 Task: Create a project with template Project Timeline with name TreePlan with privacy Public and in the team Recorders . Create three sections in the project as To-Do, Doing and Done.
Action: Mouse moved to (51, 56)
Screenshot: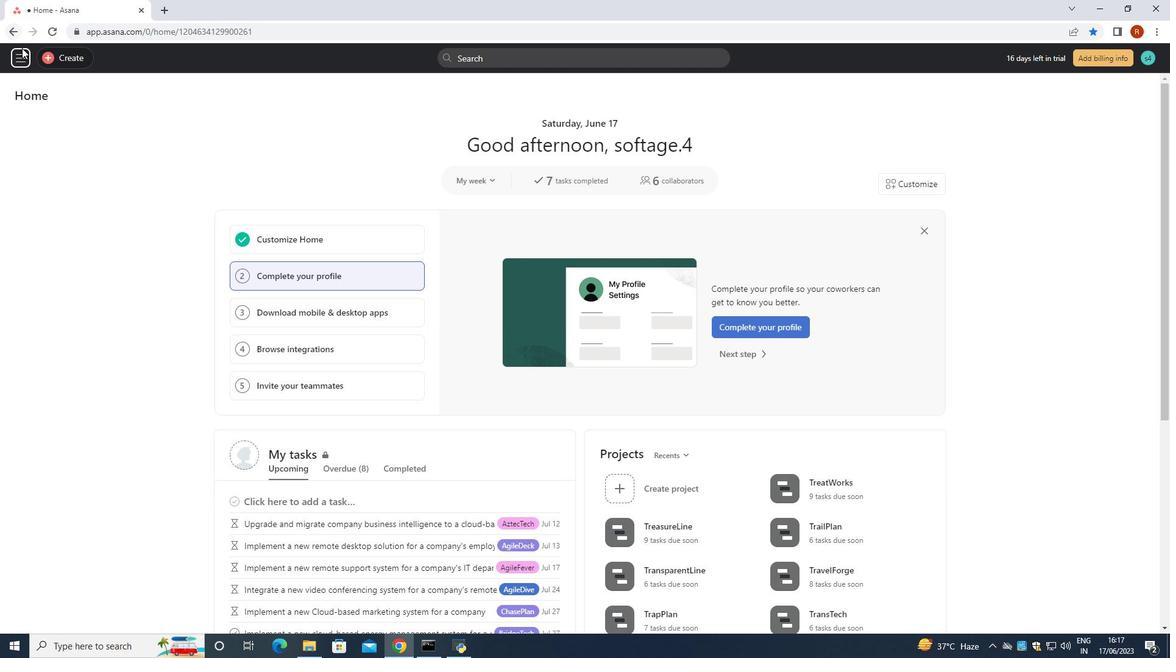 
Action: Mouse pressed left at (51, 56)
Screenshot: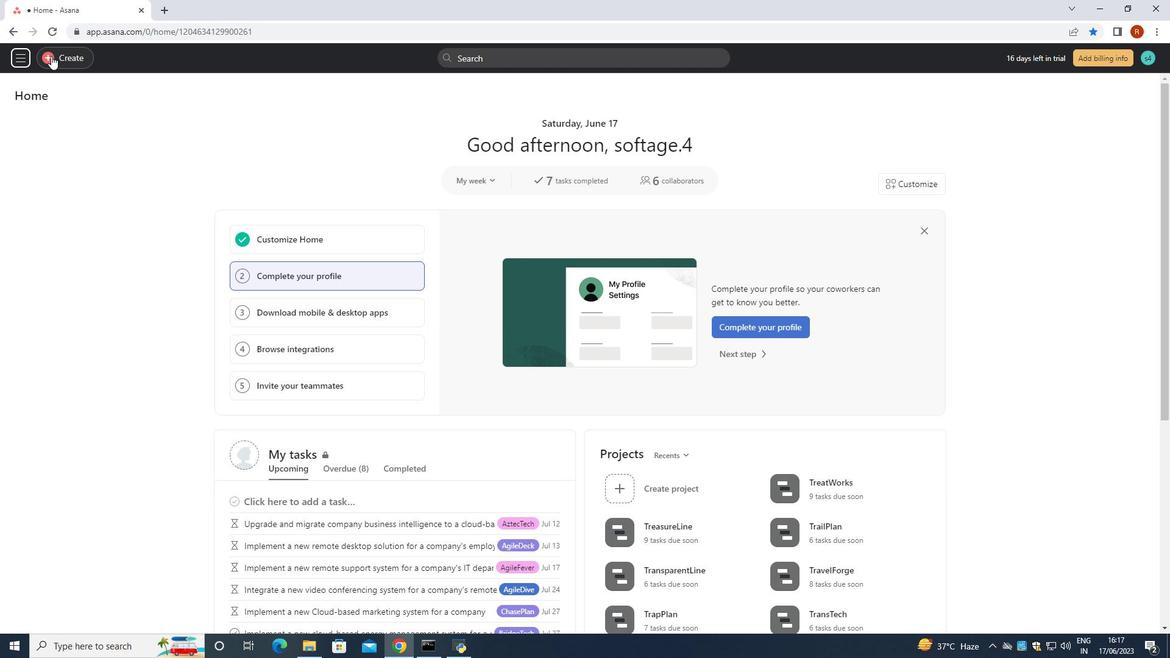 
Action: Mouse moved to (154, 87)
Screenshot: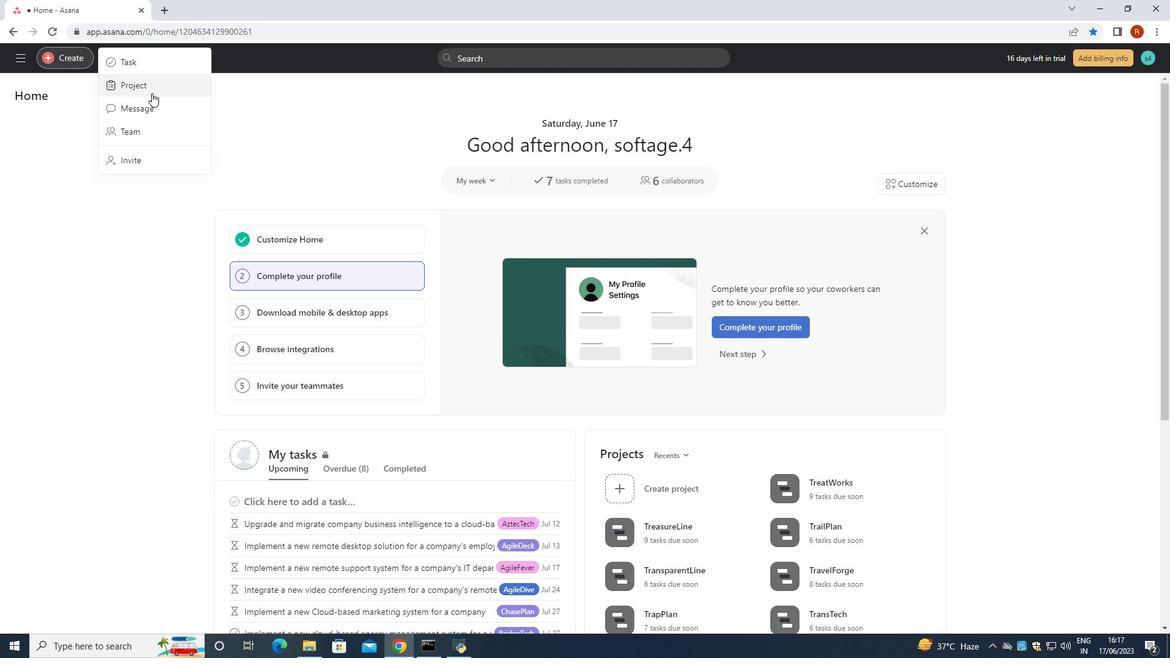 
Action: Mouse pressed left at (154, 87)
Screenshot: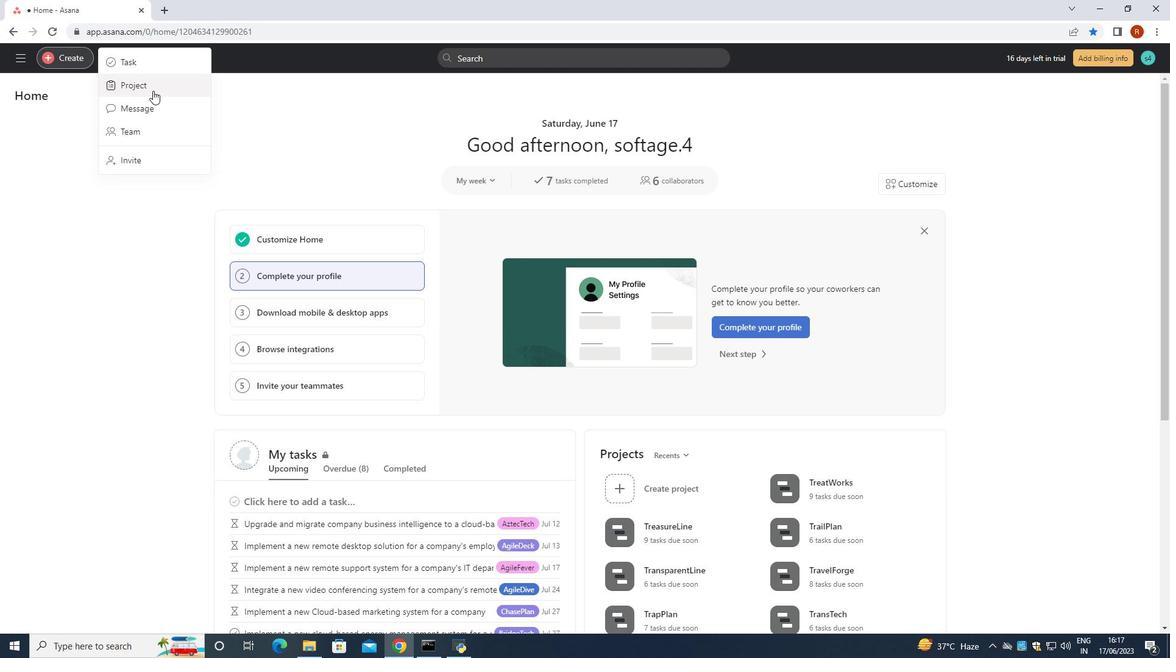 
Action: Mouse moved to (569, 339)
Screenshot: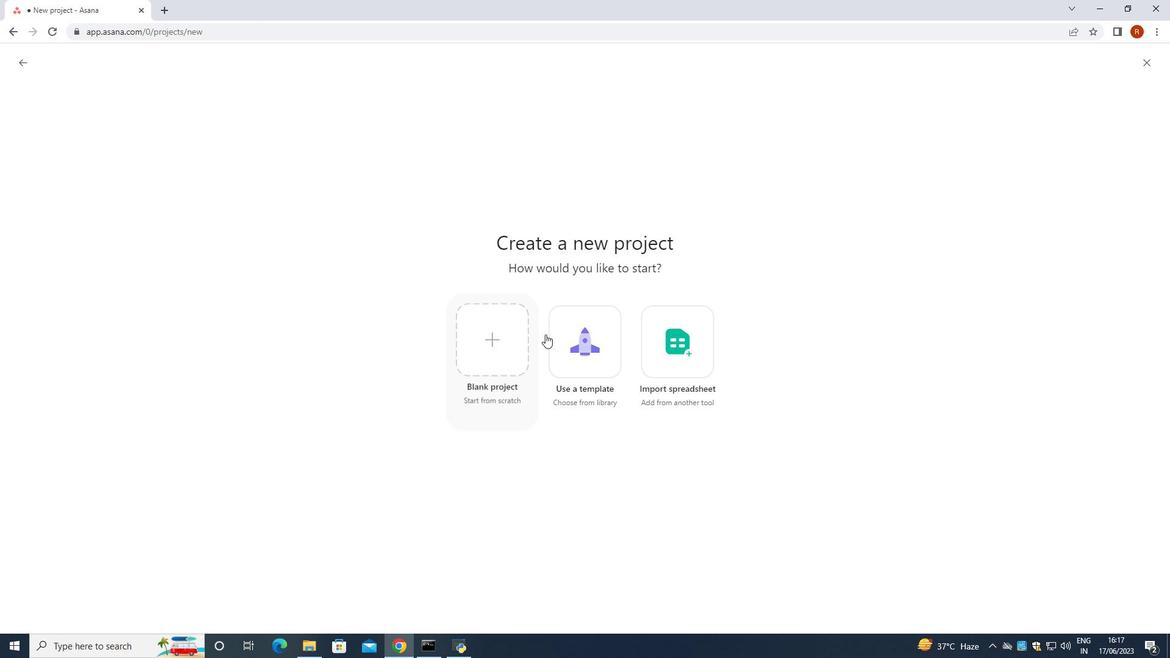 
Action: Mouse pressed left at (569, 339)
Screenshot: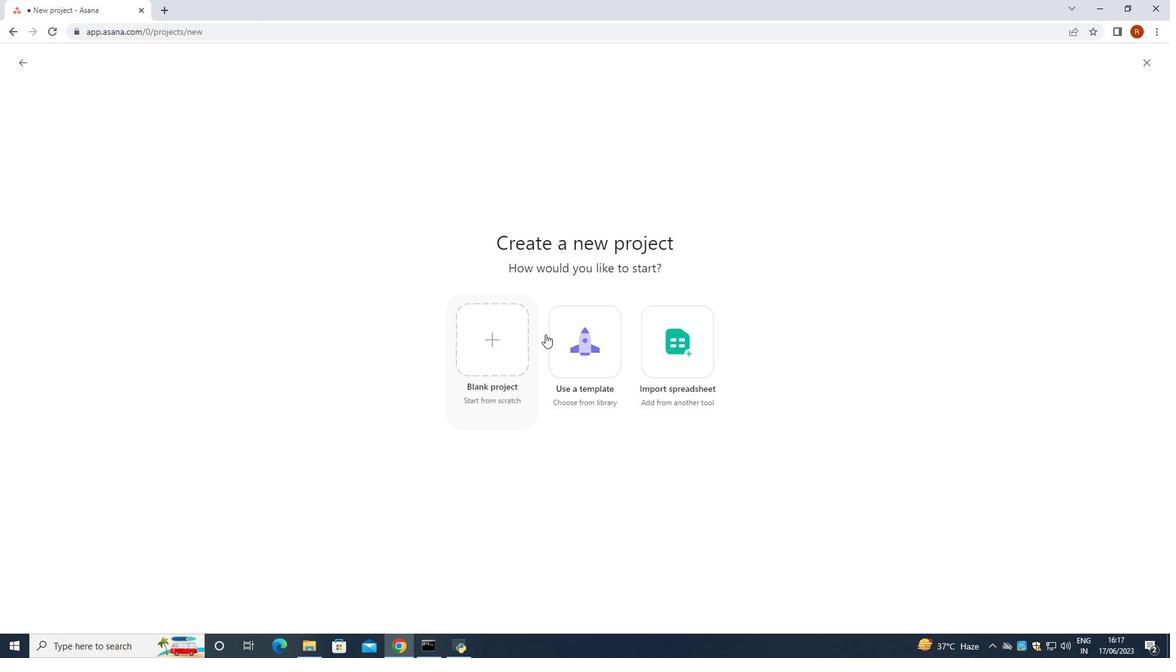 
Action: Mouse moved to (54, 331)
Screenshot: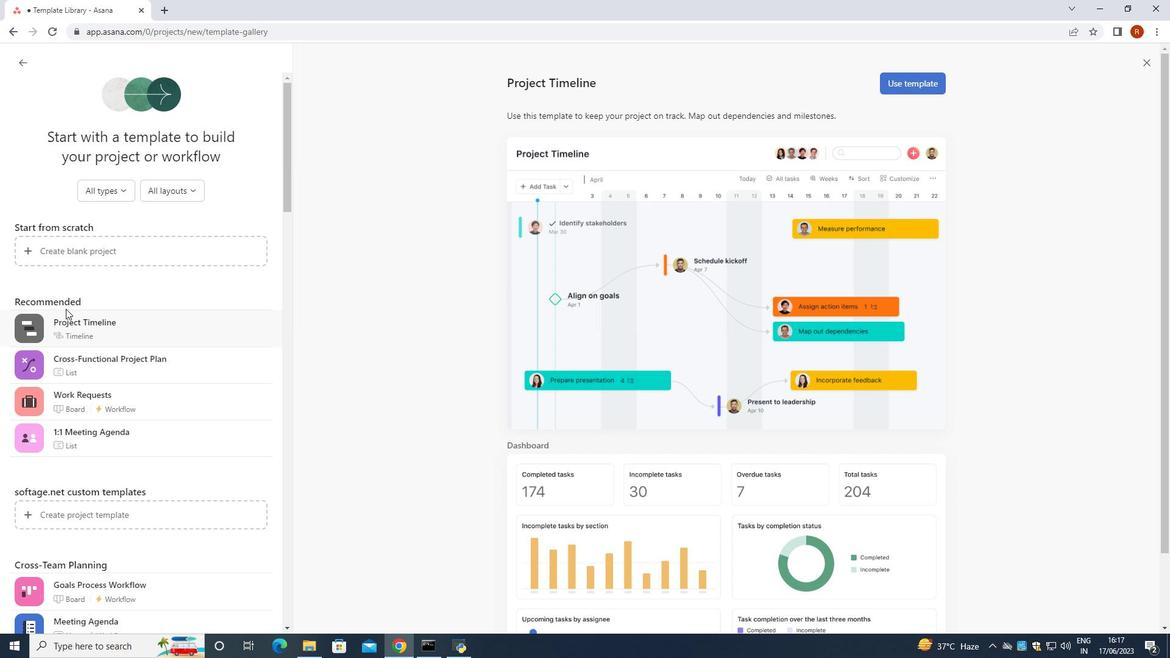 
Action: Mouse pressed left at (54, 331)
Screenshot: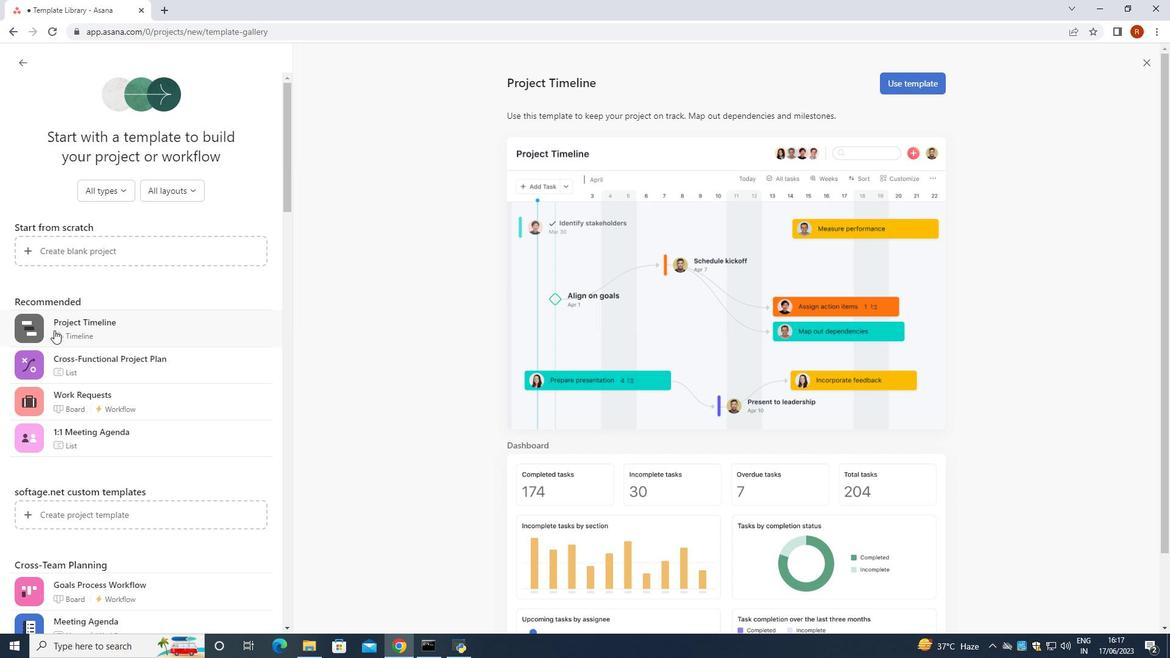 
Action: Mouse moved to (38, 324)
Screenshot: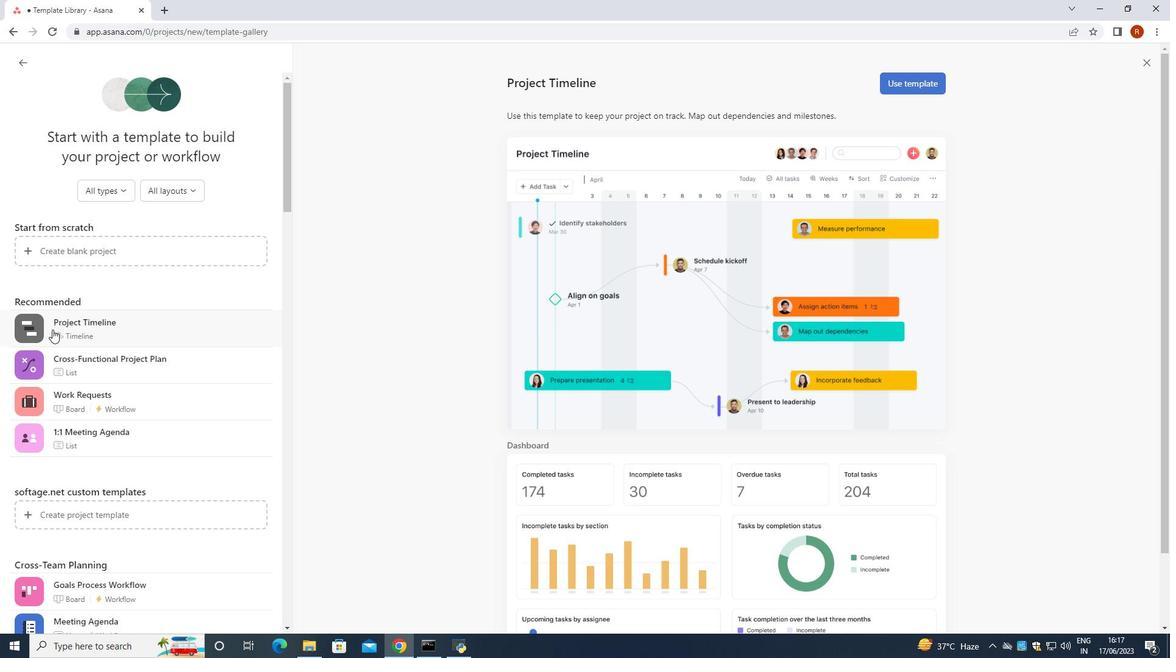 
Action: Mouse pressed left at (38, 324)
Screenshot: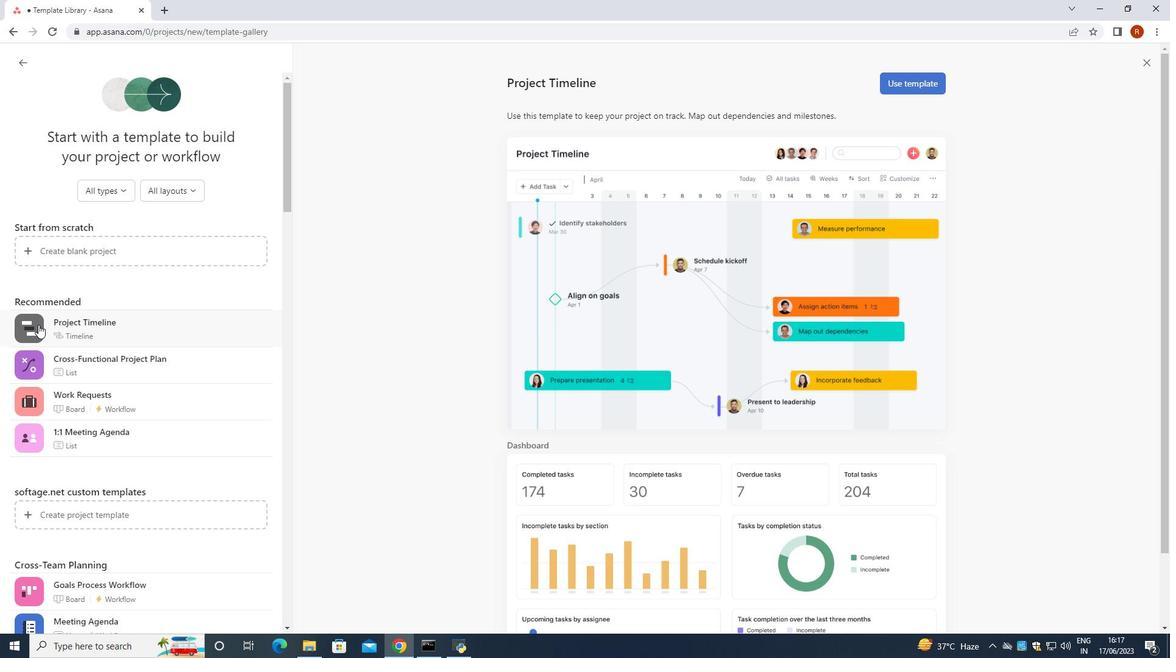 
Action: Mouse moved to (937, 82)
Screenshot: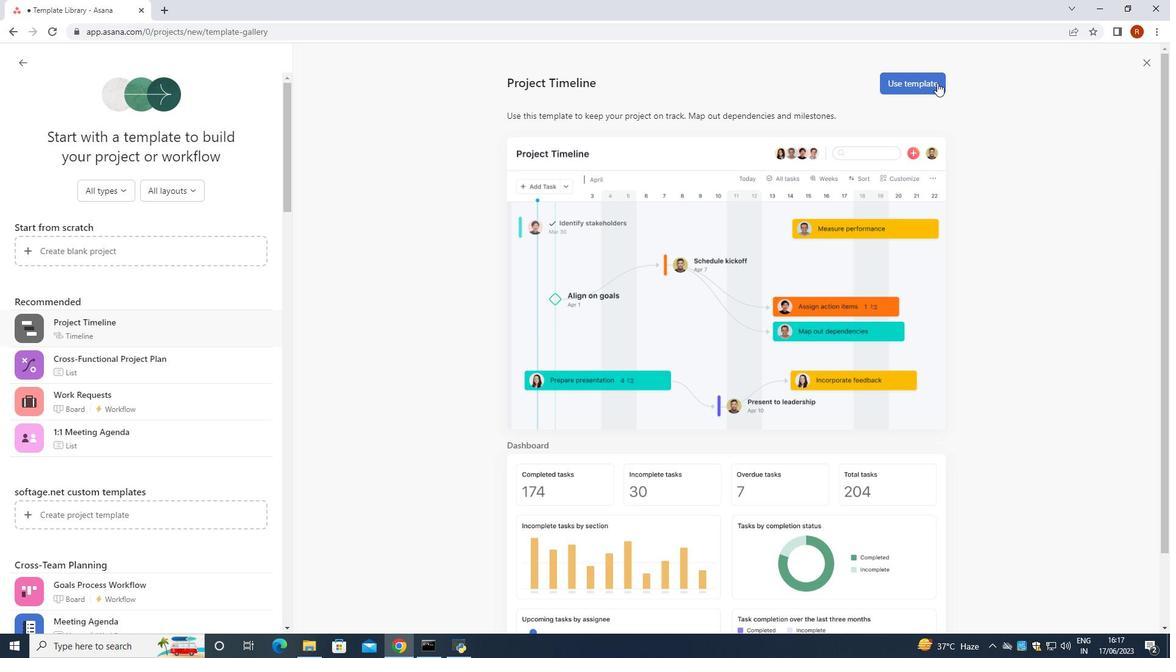 
Action: Mouse pressed left at (937, 82)
Screenshot: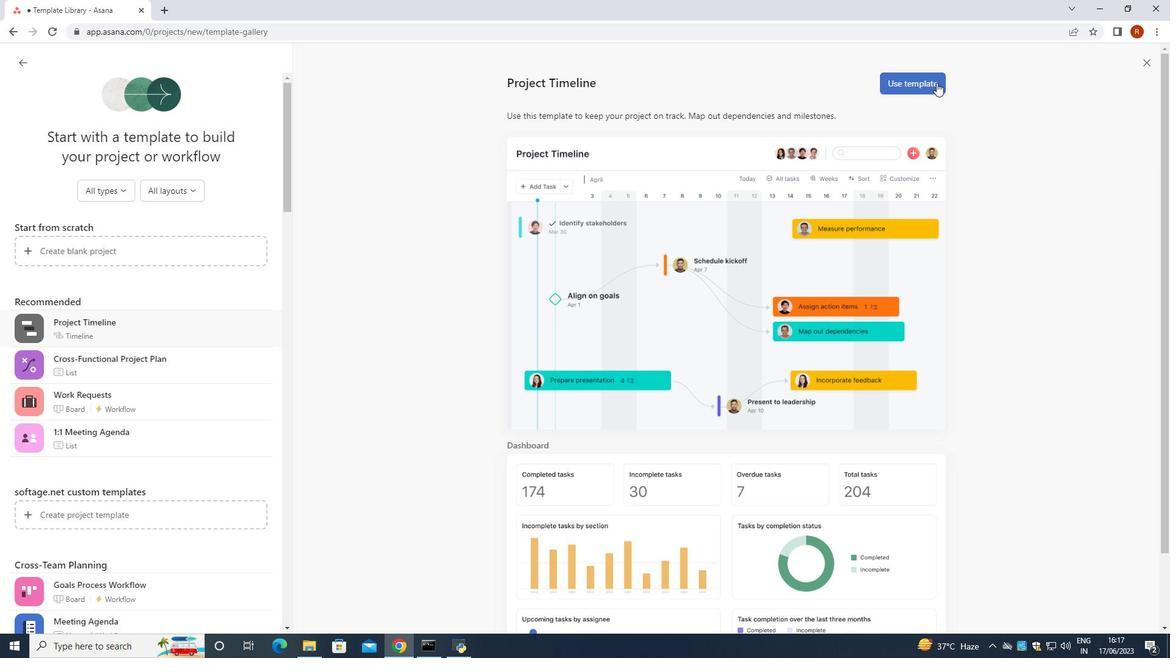 
Action: Mouse moved to (604, 182)
Screenshot: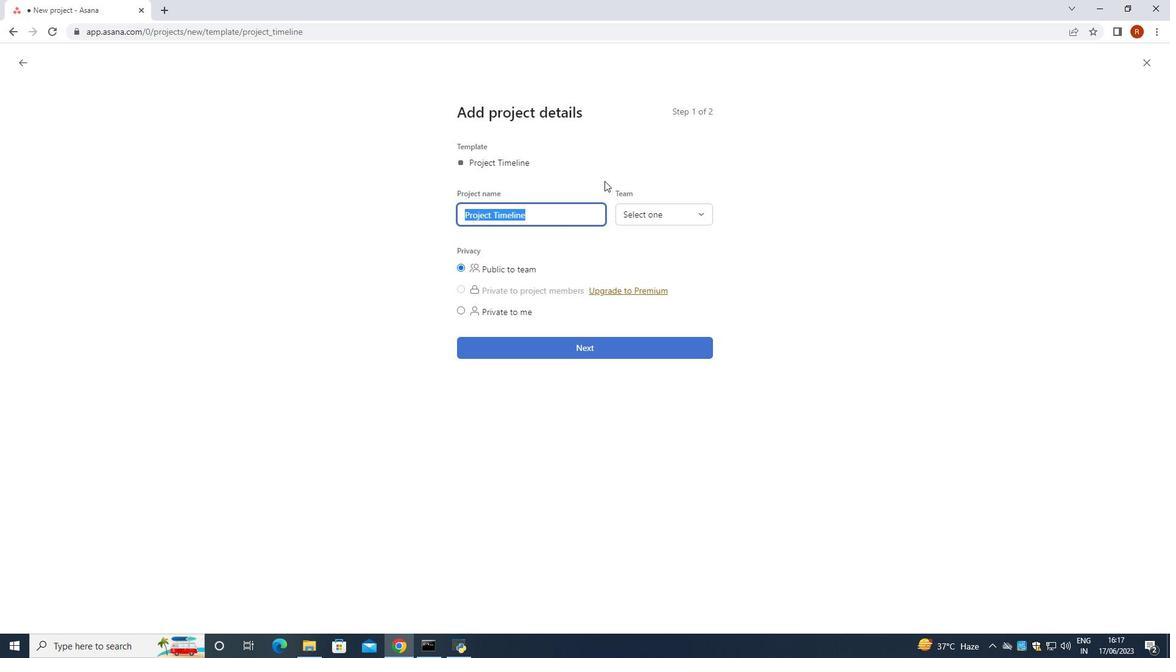 
Action: Key pressed <Key.backspace><Key.shift><Key.shift><Key.shift><Key.shift>Tree<Key.shift><Key.shift><Key.shift><Key.shift><Key.shift><Key.shift><Key.shift>Plan
Screenshot: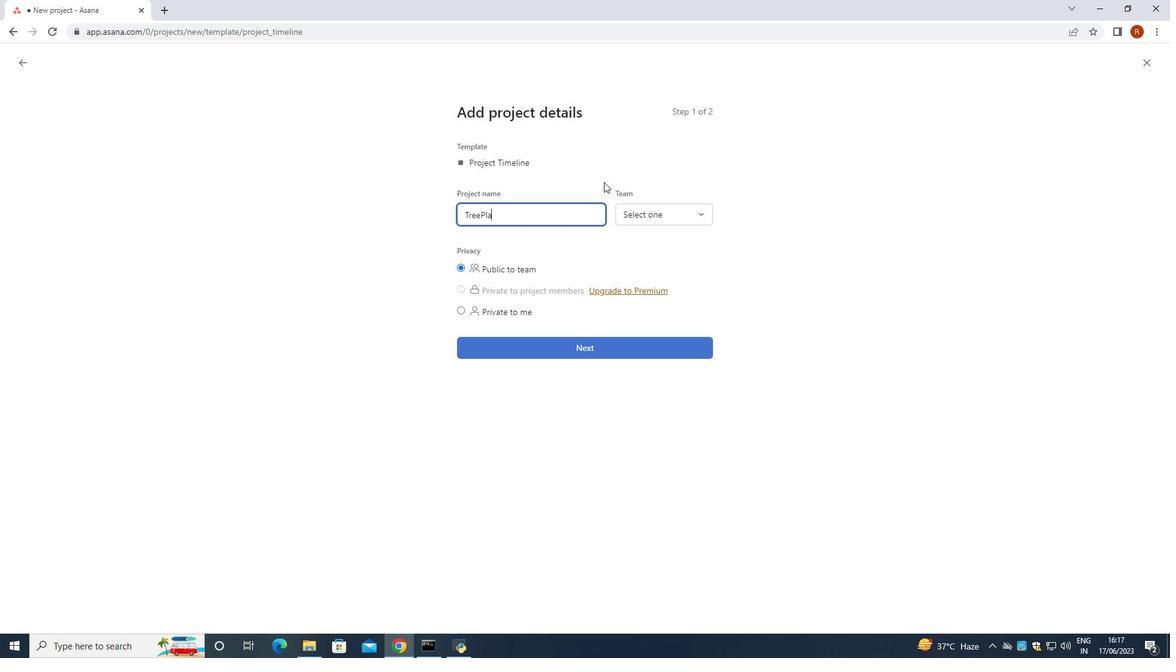 
Action: Mouse moved to (659, 216)
Screenshot: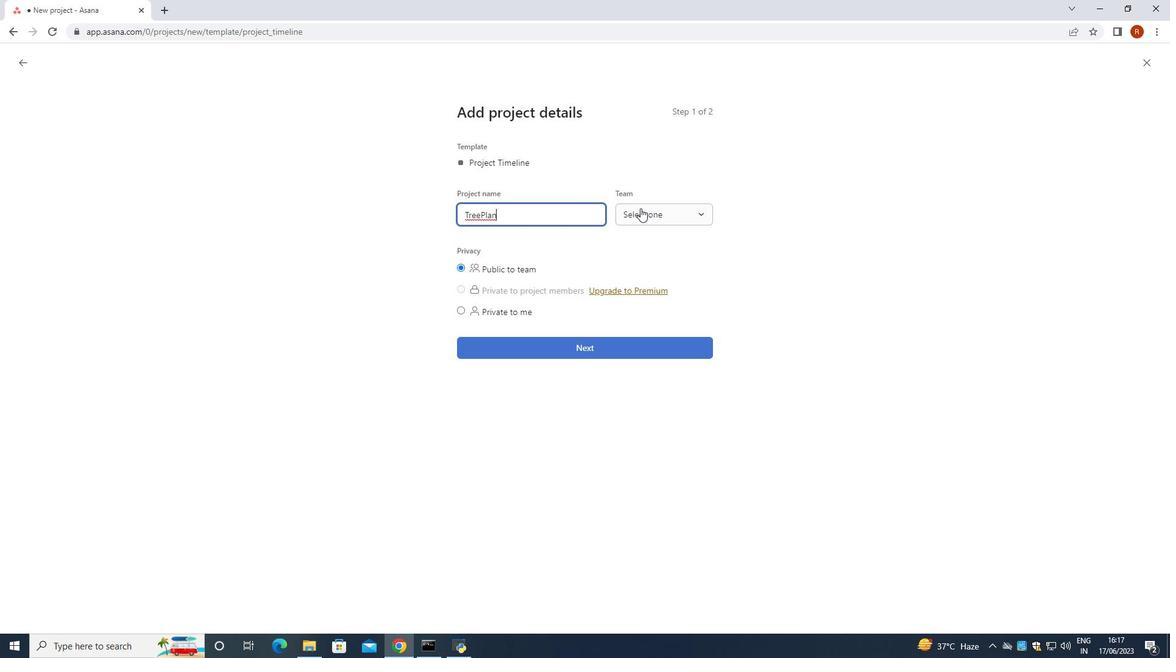 
Action: Mouse pressed left at (659, 216)
Screenshot: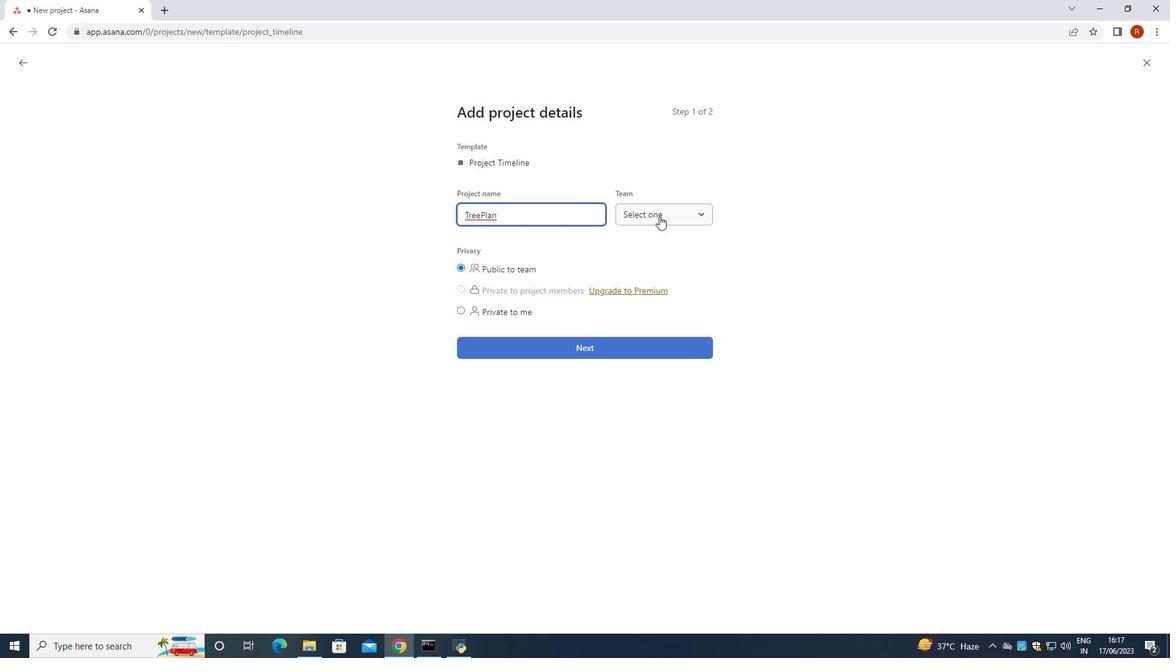 
Action: Mouse moved to (665, 301)
Screenshot: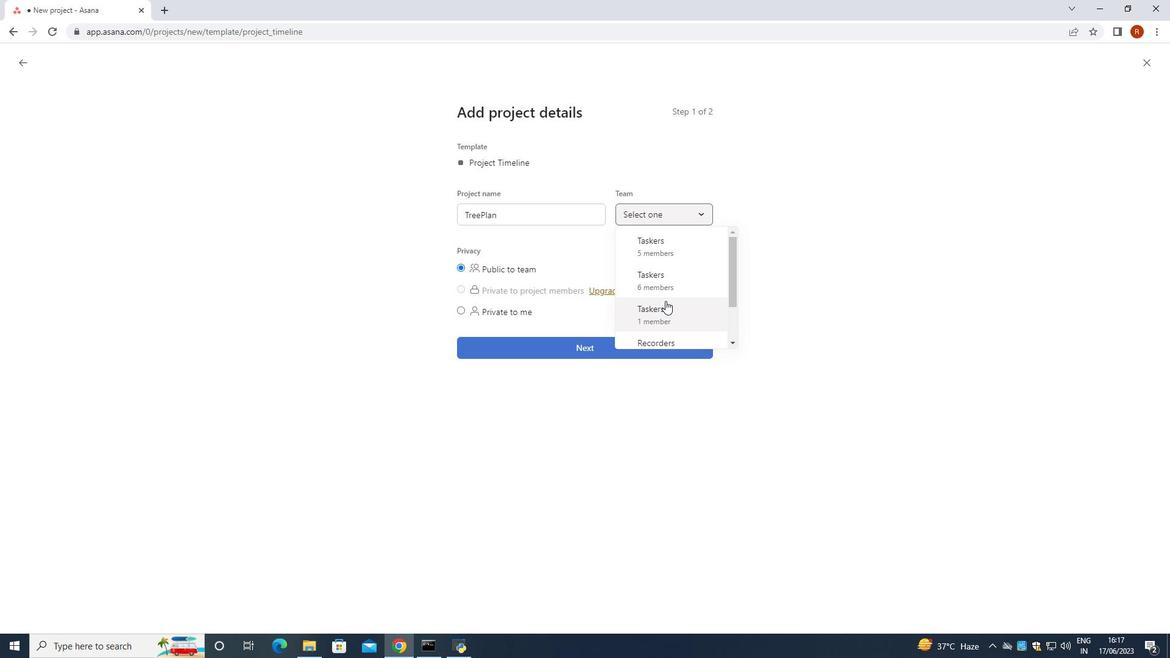 
Action: Mouse scrolled (665, 300) with delta (0, 0)
Screenshot: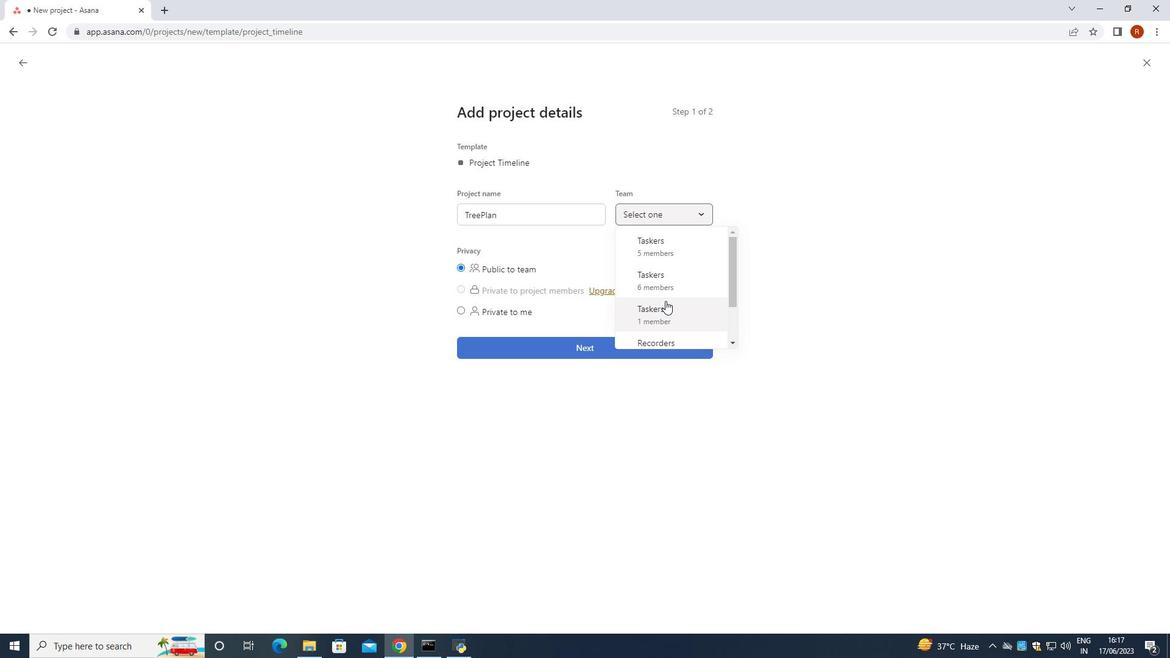 
Action: Mouse moved to (665, 293)
Screenshot: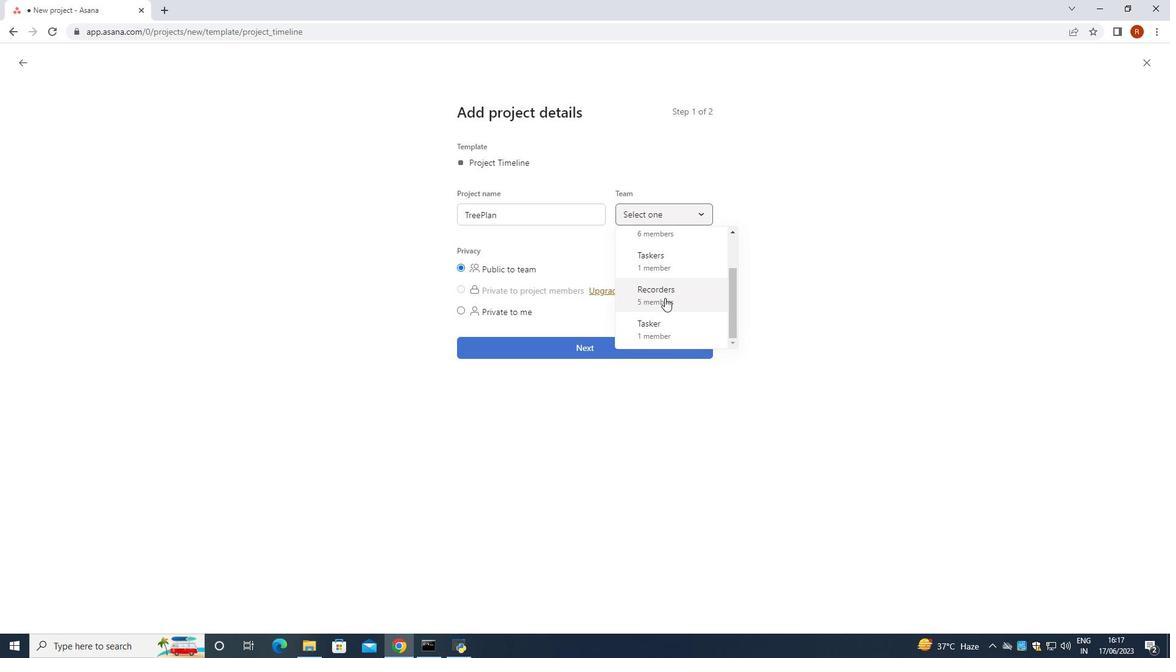 
Action: Mouse pressed left at (665, 293)
Screenshot: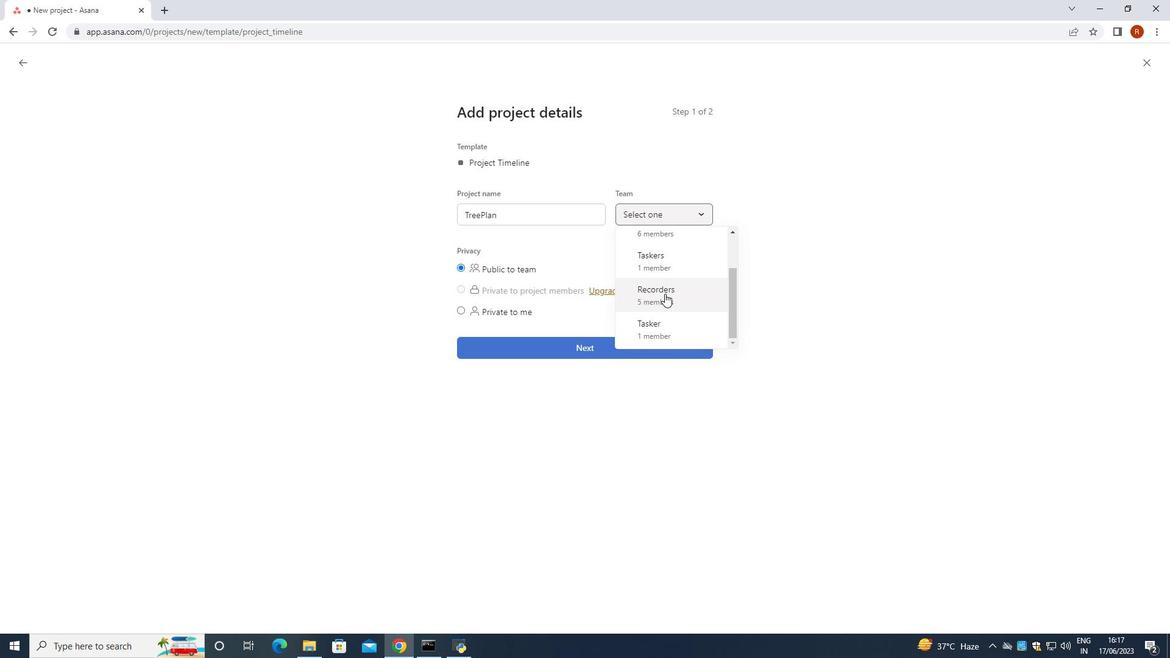 
Action: Mouse moved to (524, 268)
Screenshot: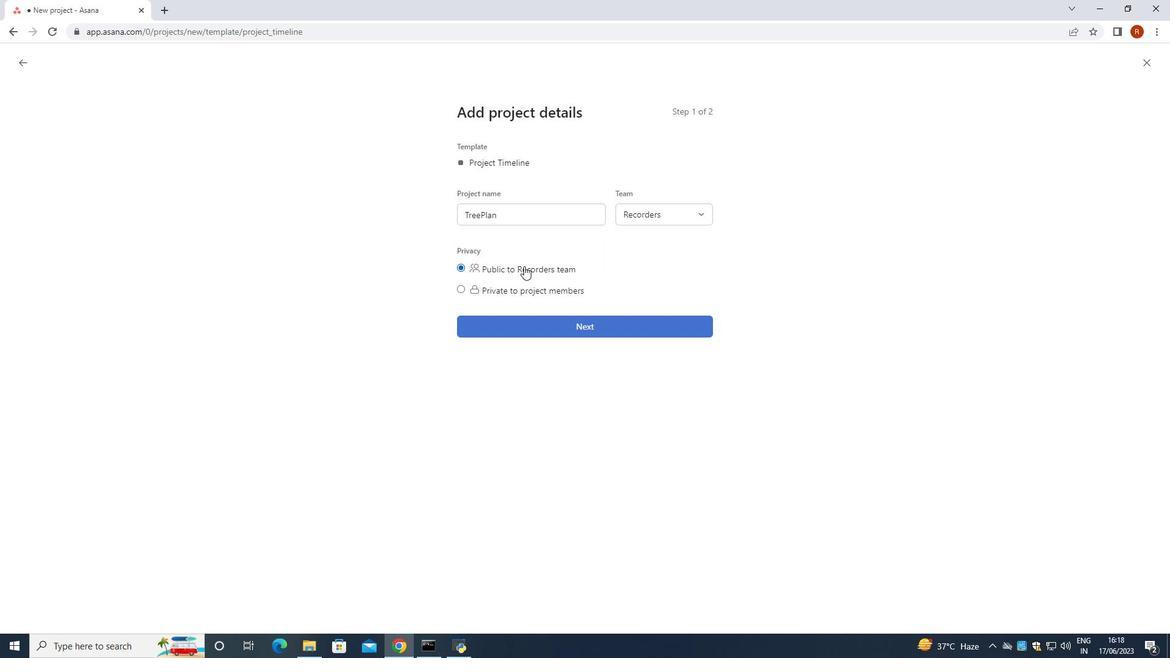 
Action: Mouse pressed left at (524, 268)
Screenshot: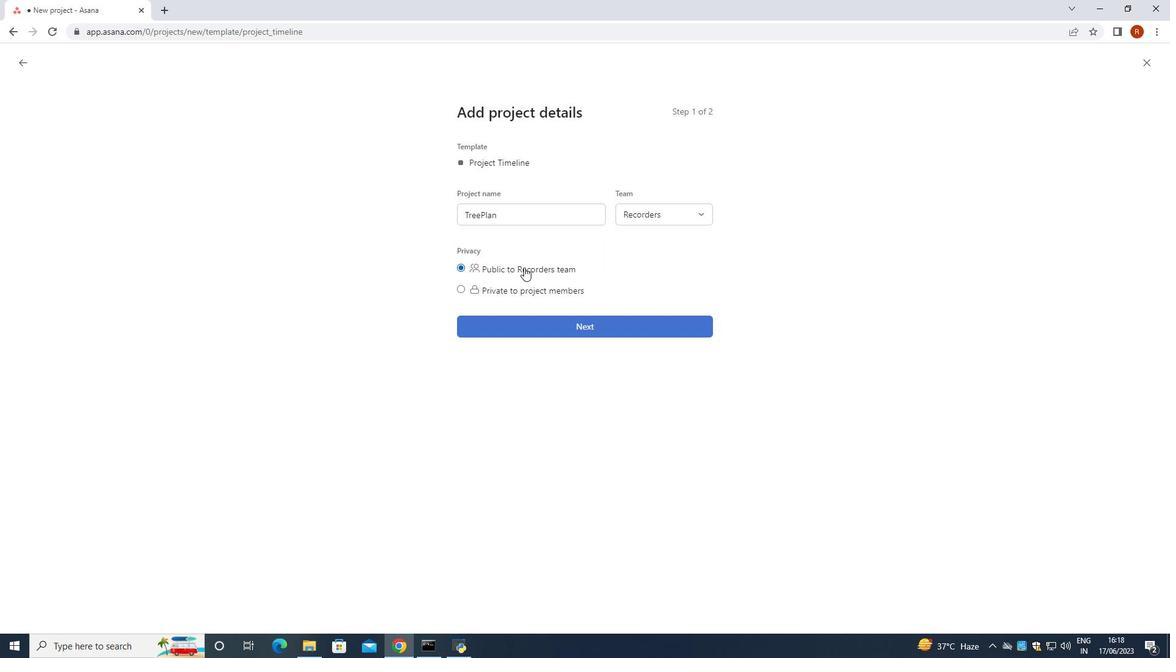 
Action: Mouse moved to (597, 327)
Screenshot: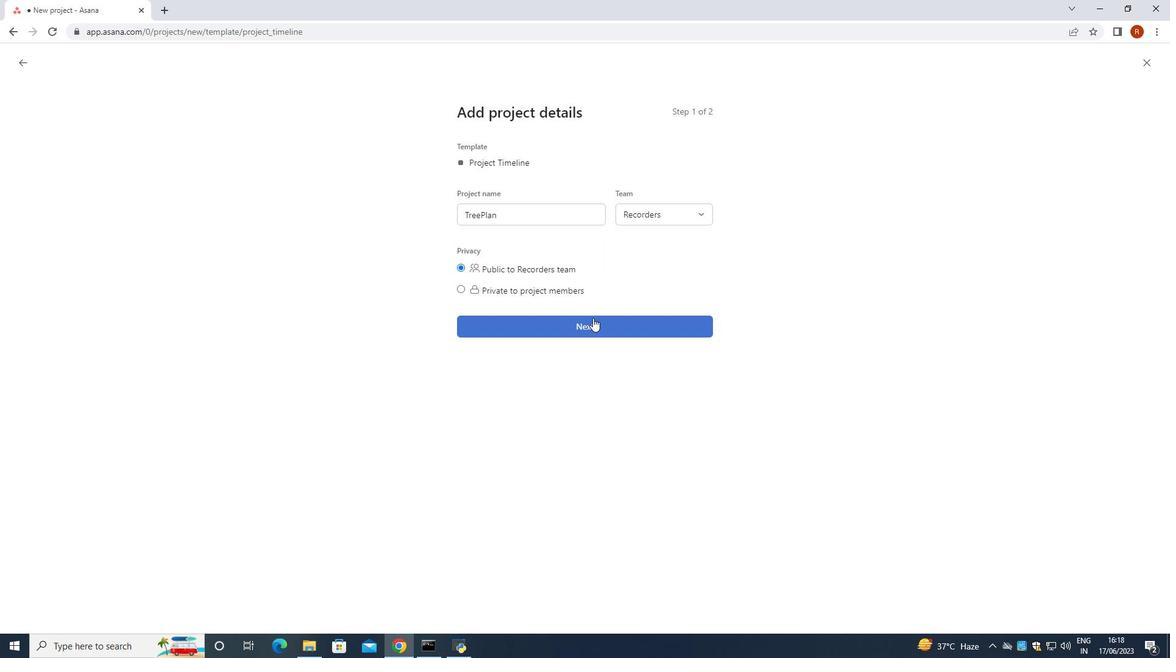 
Action: Mouse pressed left at (597, 327)
Screenshot: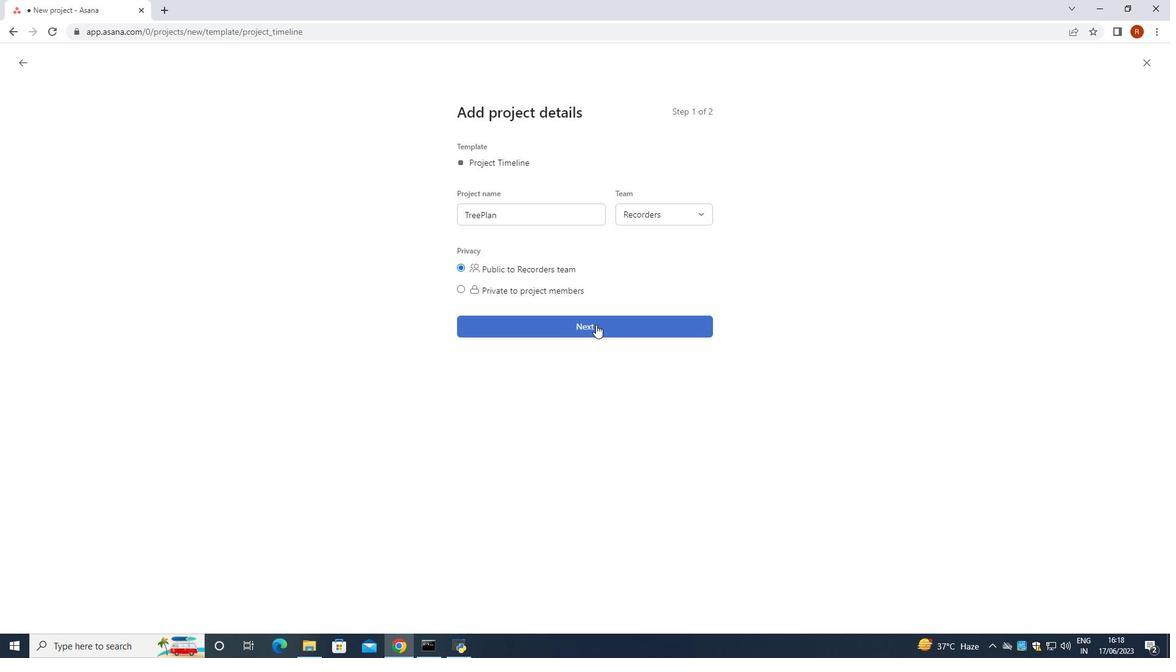 
Action: Mouse moved to (648, 362)
Screenshot: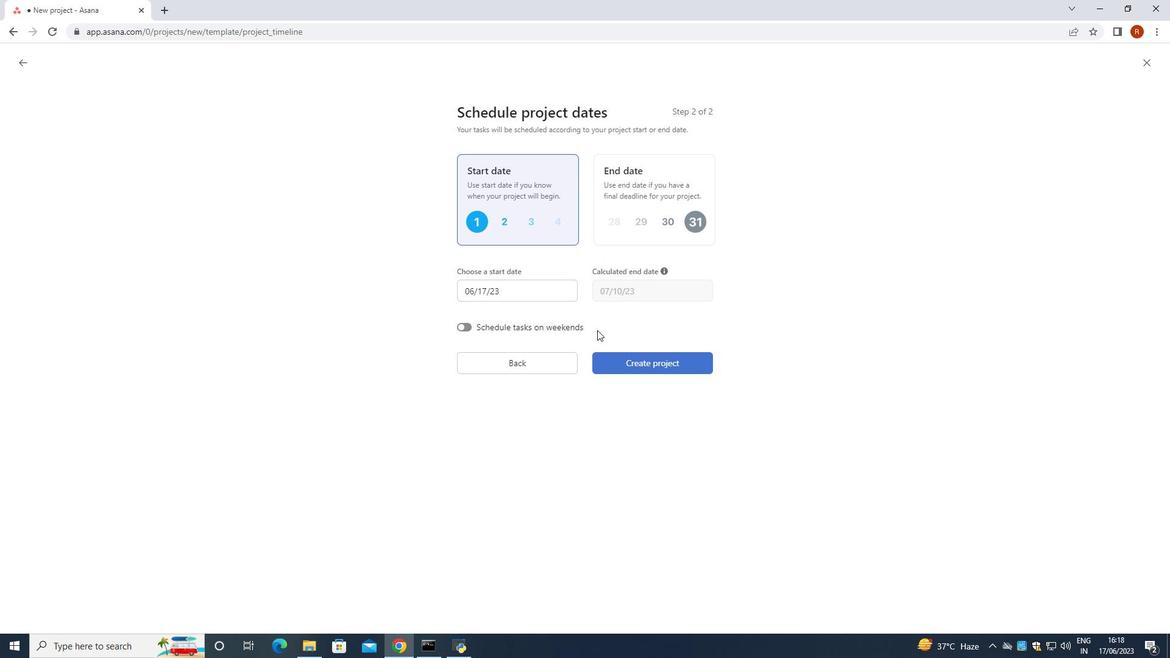 
Action: Mouse pressed left at (648, 362)
Screenshot: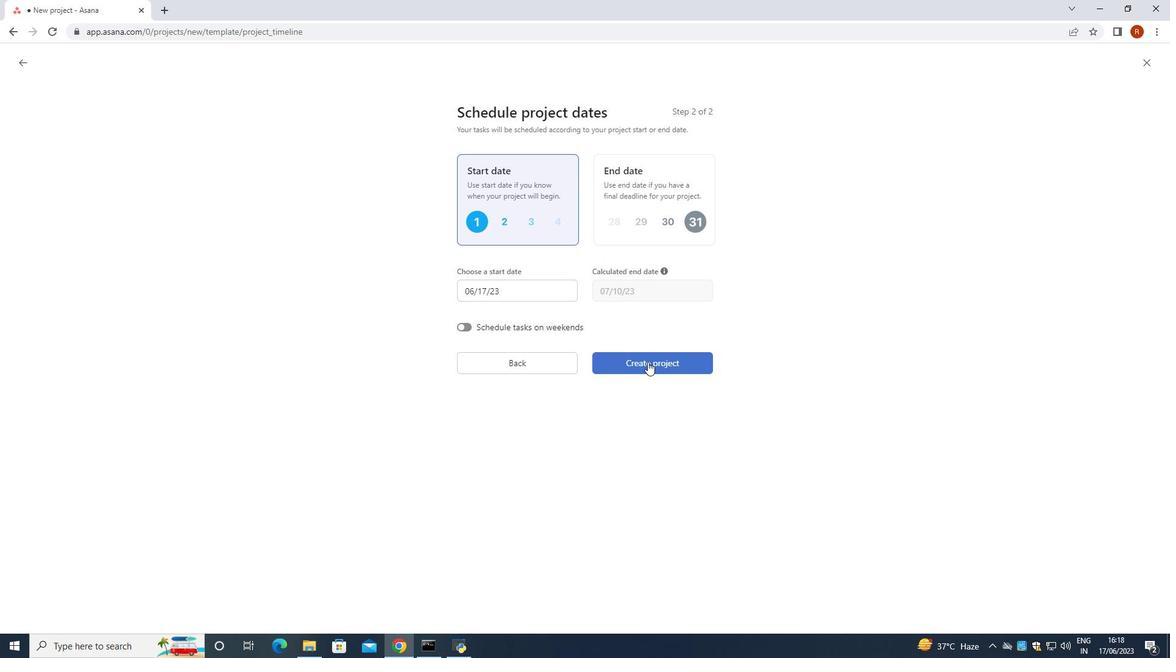 
Action: Mouse moved to (138, 557)
Screenshot: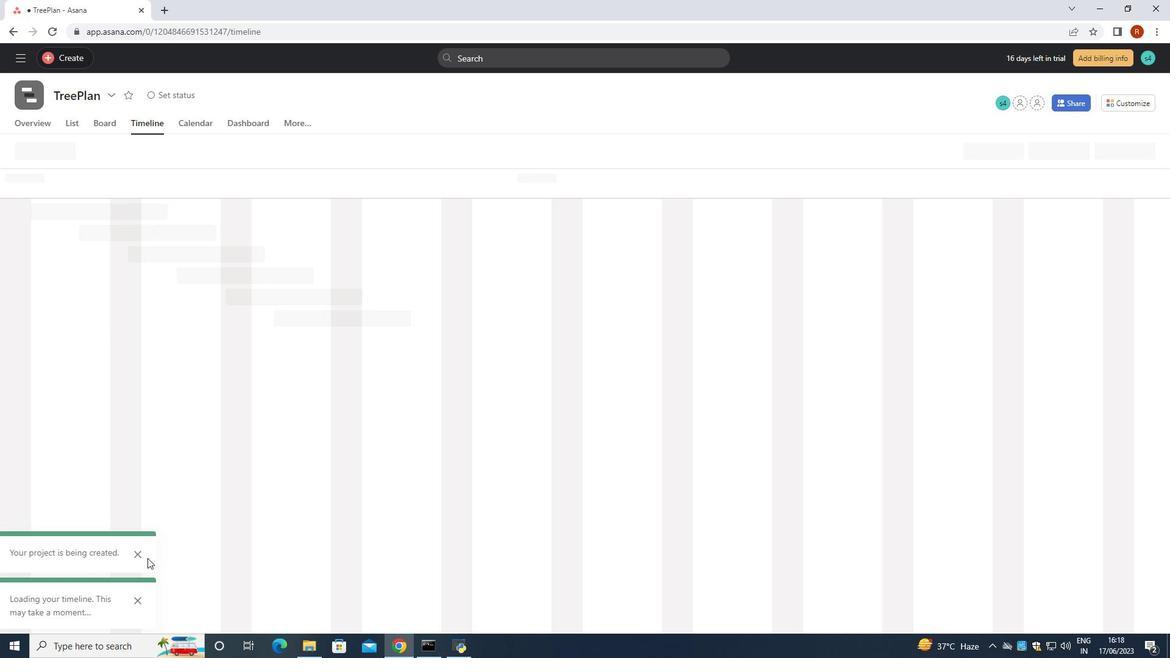 
Action: Mouse pressed left at (138, 557)
Screenshot: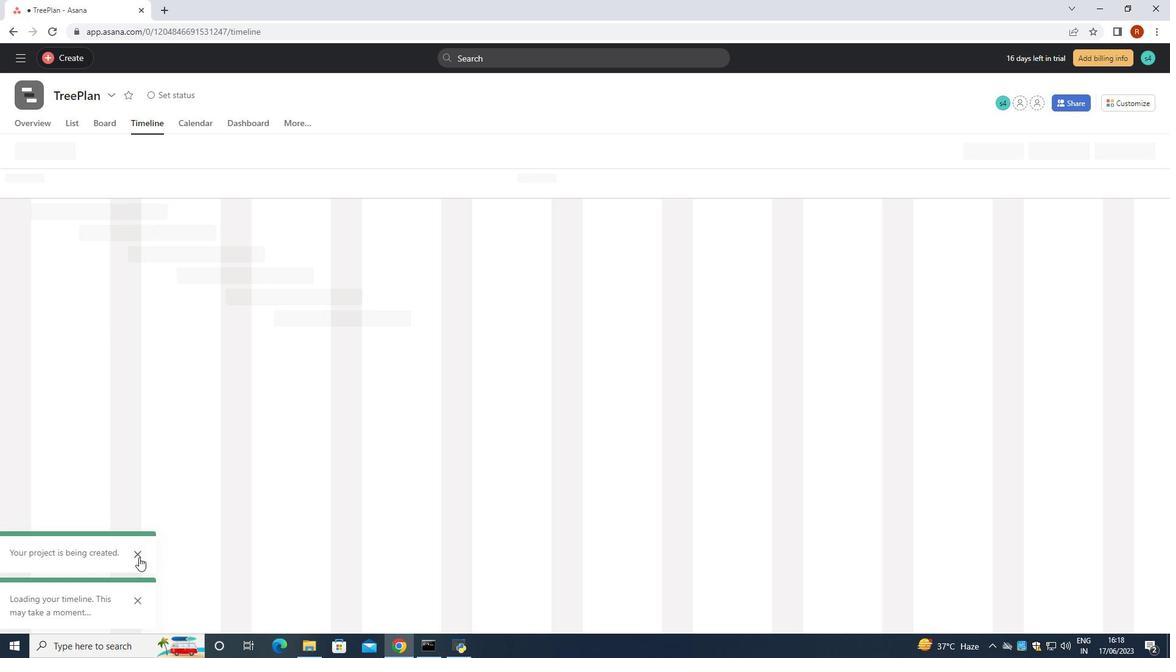 
Action: Mouse moved to (136, 607)
Screenshot: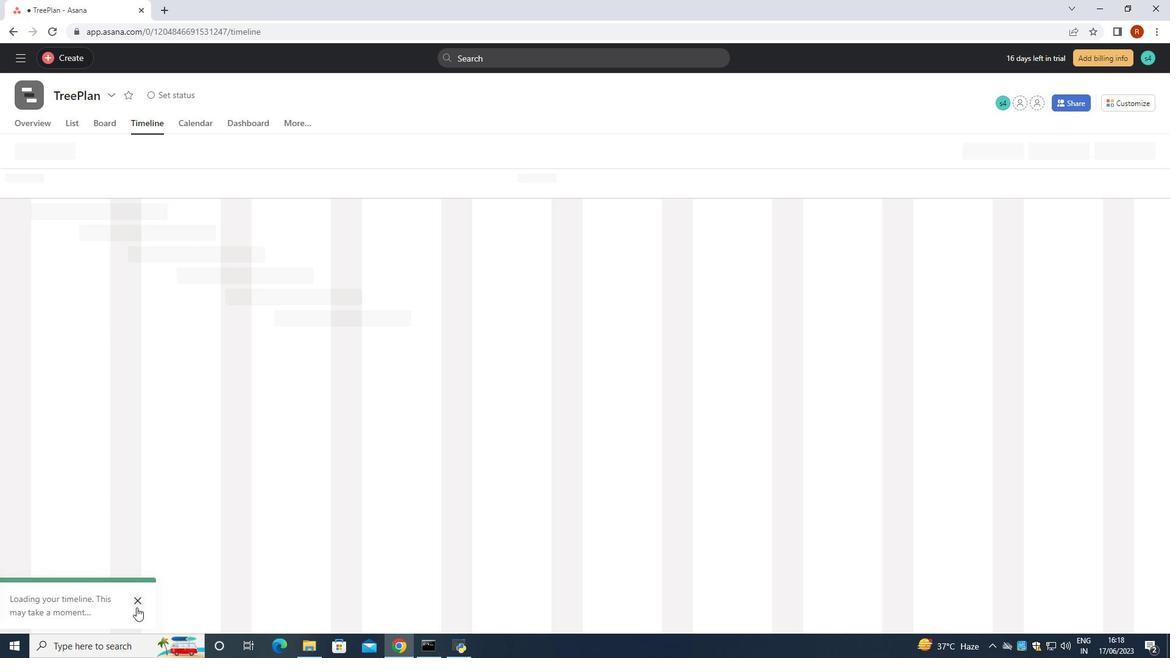 
Action: Mouse pressed left at (136, 607)
Screenshot: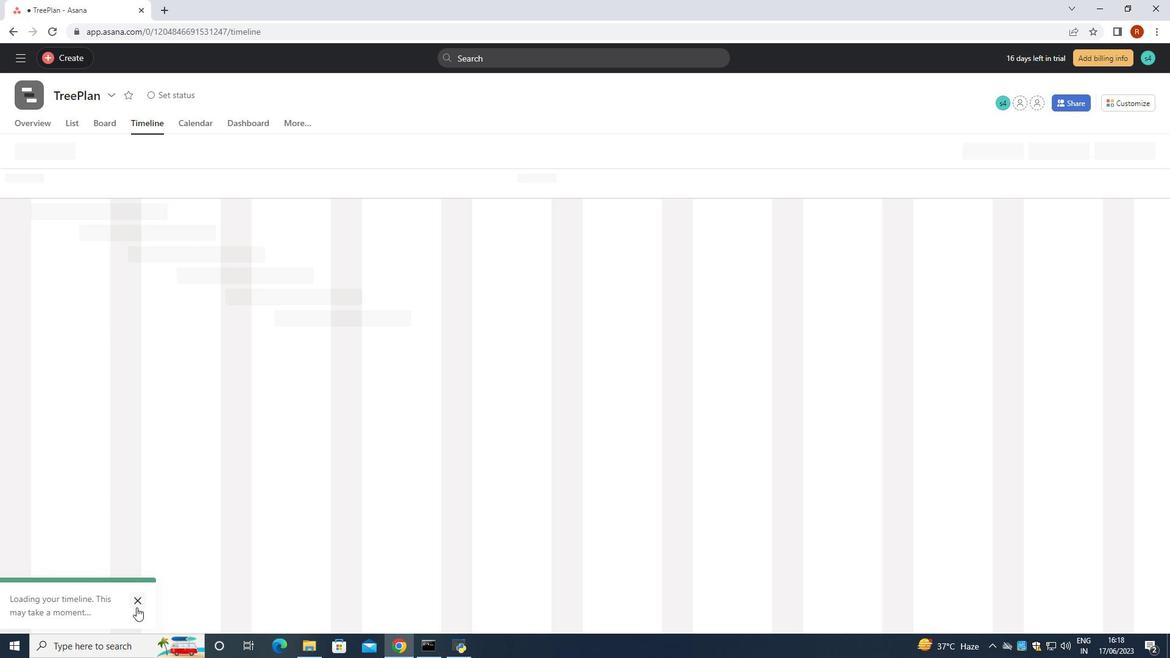 
Action: Mouse moved to (75, 417)
Screenshot: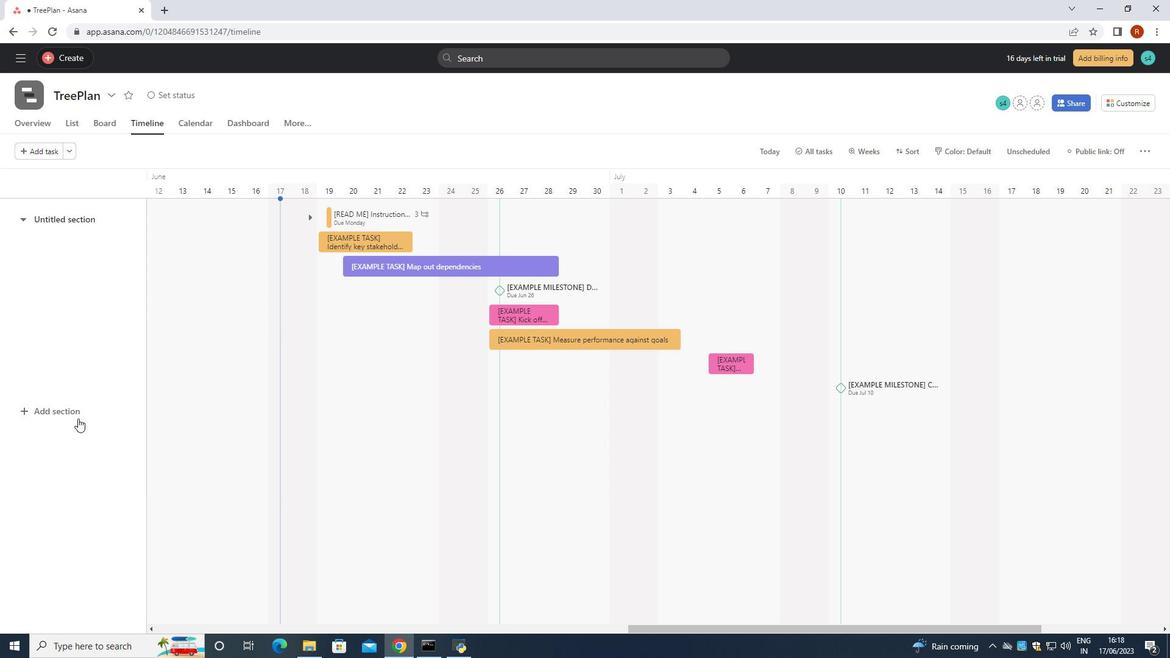 
Action: Mouse pressed left at (75, 417)
Screenshot: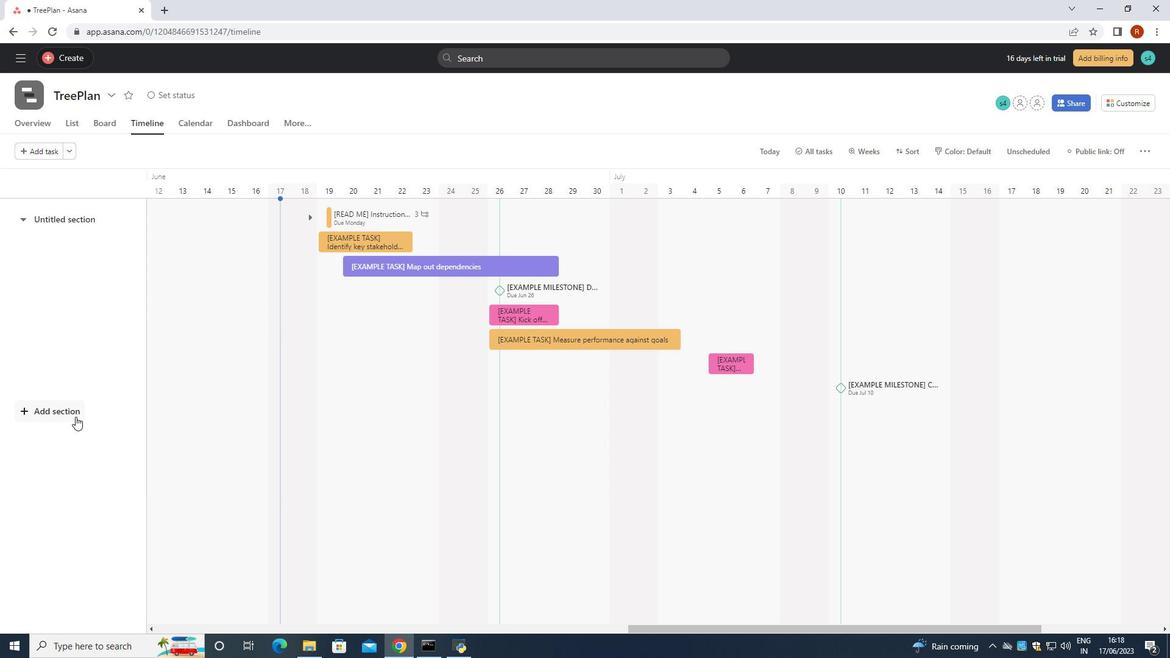 
Action: Key pressed <Key.shift>To-<Key.shift>Do
Screenshot: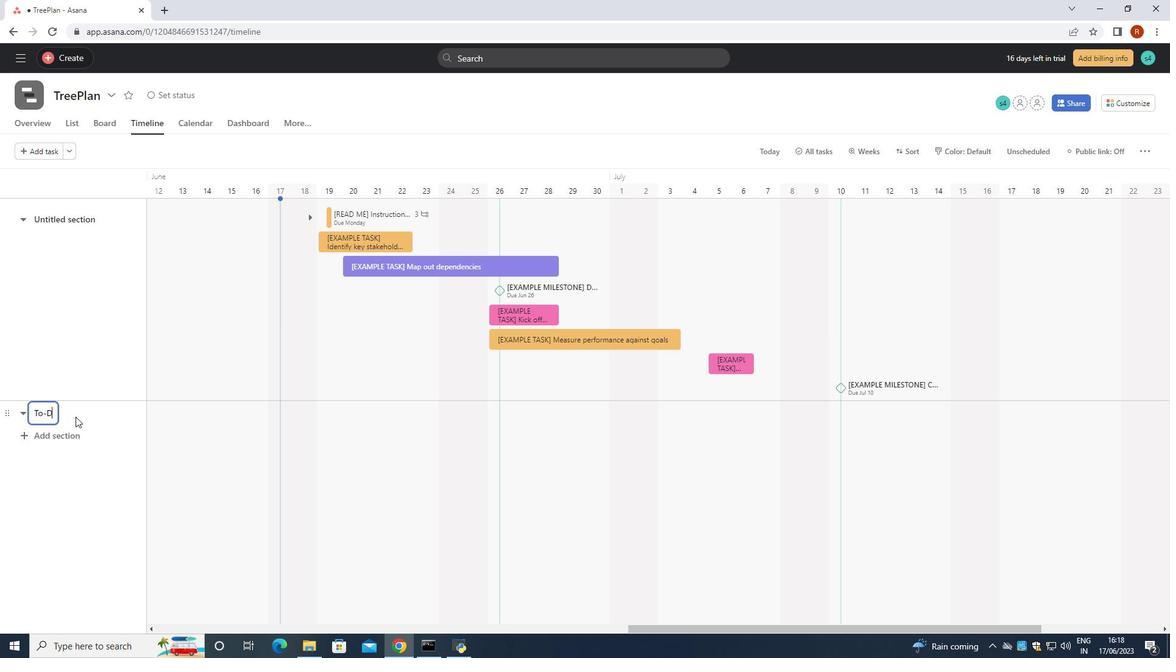 
Action: Mouse moved to (71, 433)
Screenshot: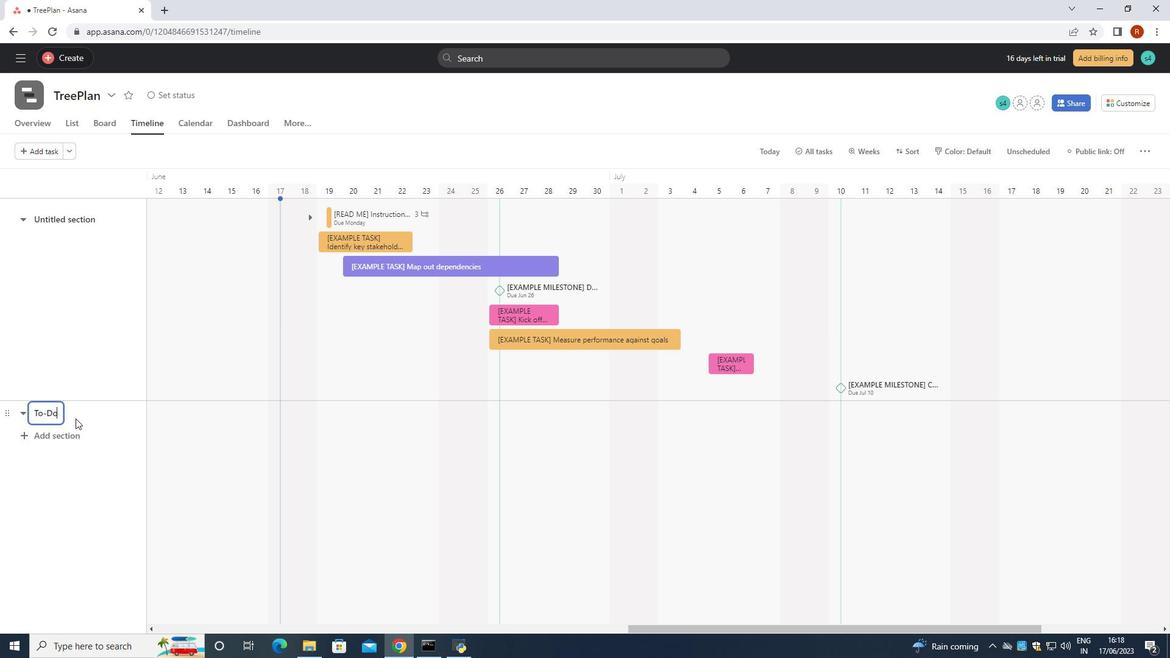 
Action: Mouse pressed left at (71, 433)
Screenshot: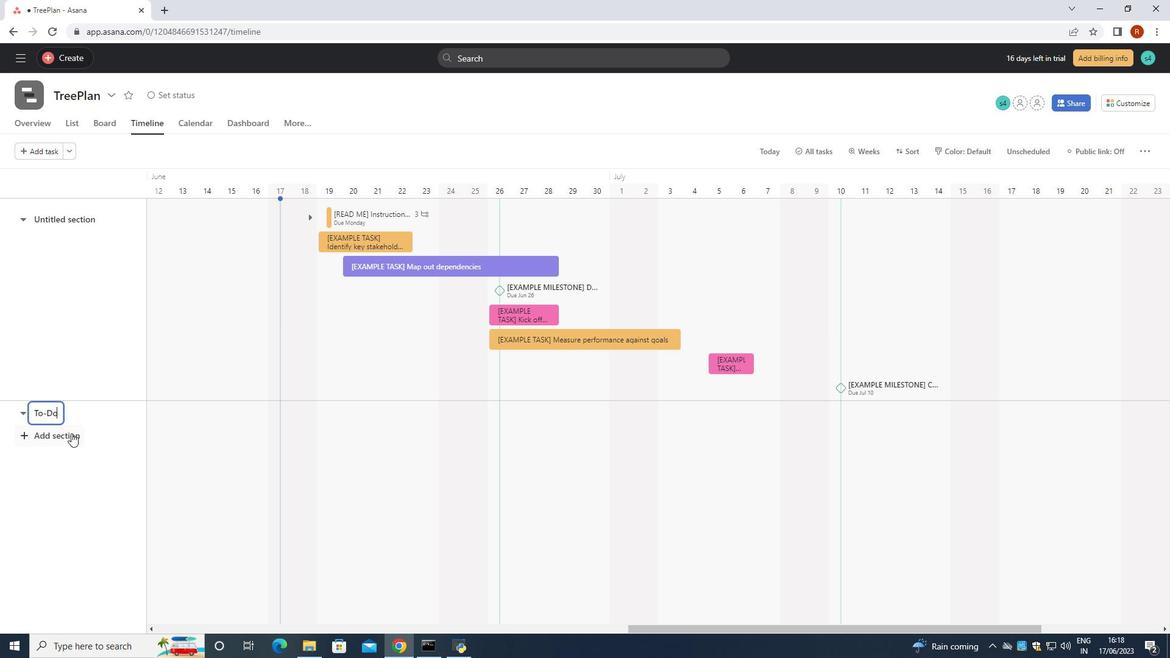
Action: Key pressed <Key.shift><Key.shift>Doing
Screenshot: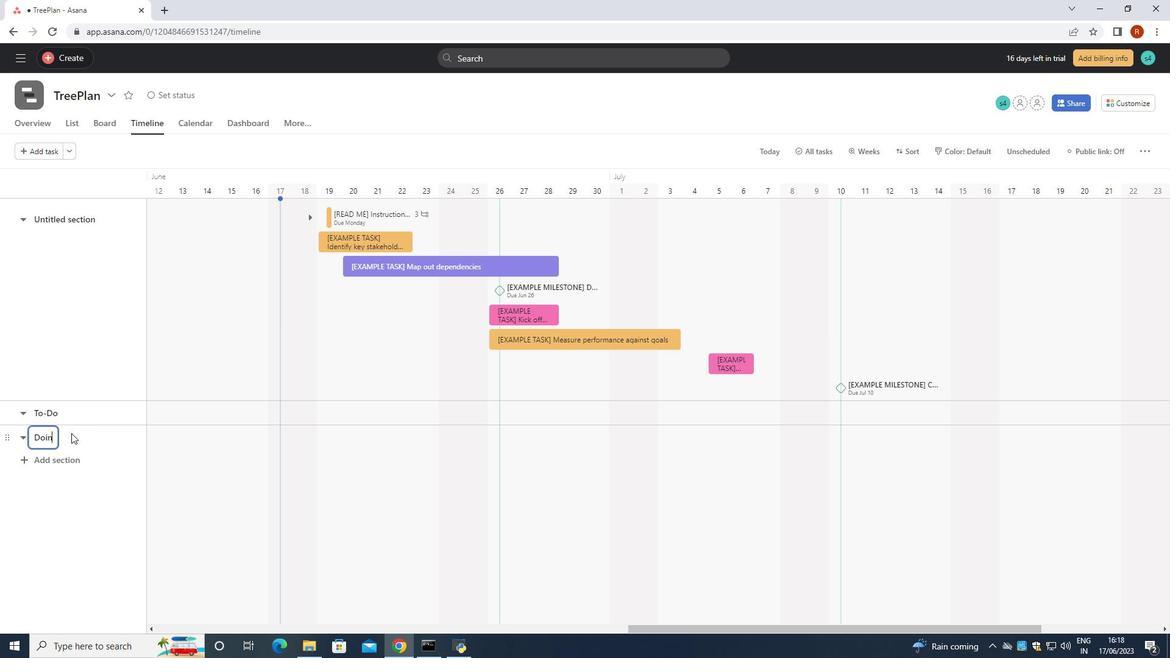 
Action: Mouse moved to (70, 459)
Screenshot: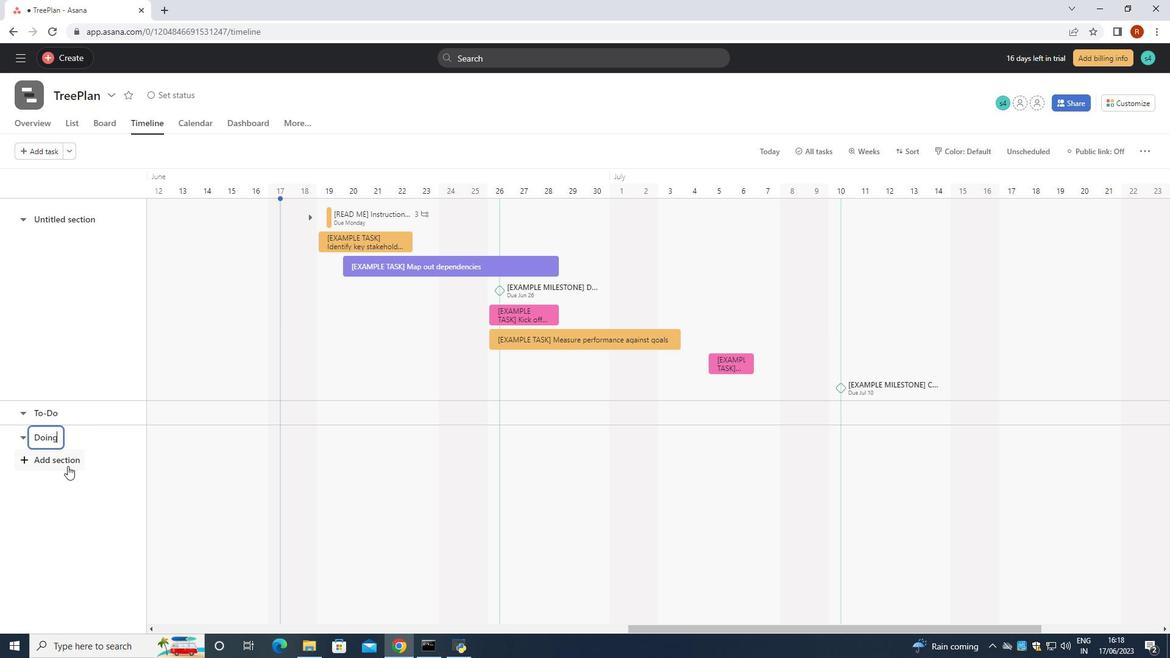 
Action: Mouse pressed left at (70, 459)
Screenshot: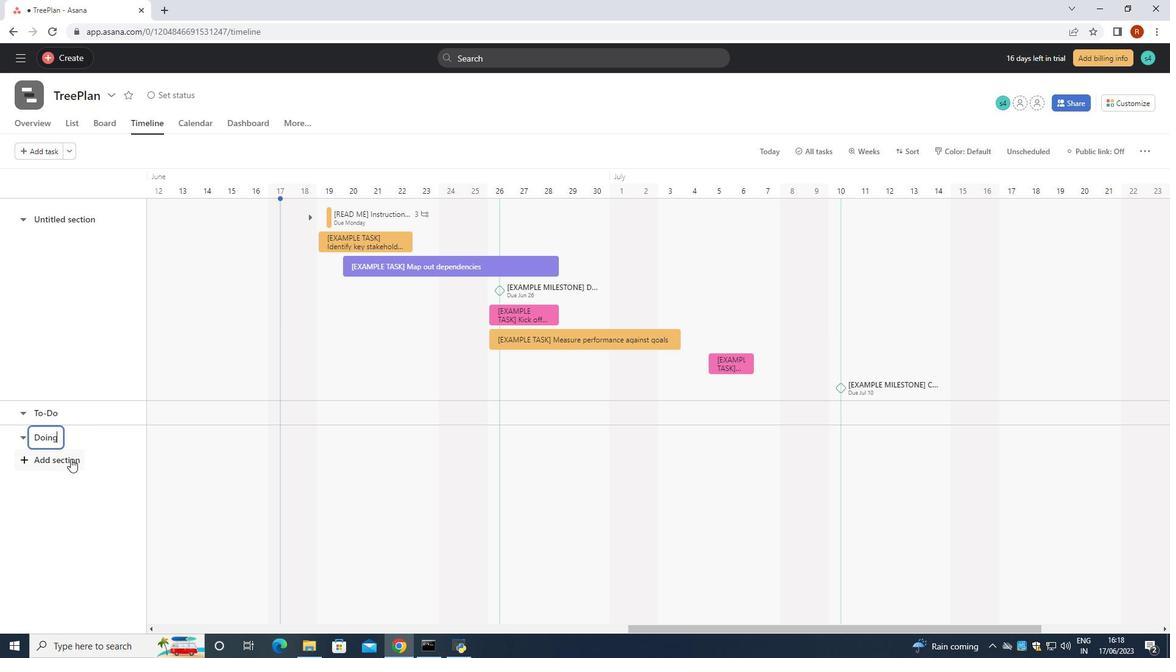 
Action: Key pressed <Key.shift>D
Screenshot: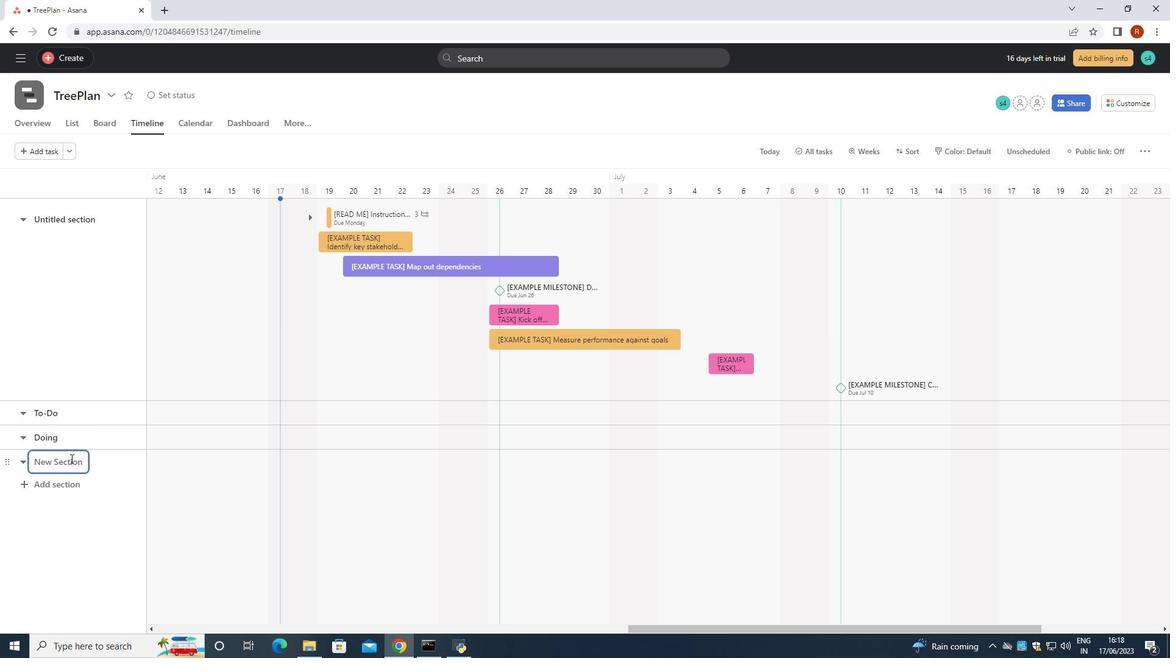 
Action: Mouse moved to (71, 459)
Screenshot: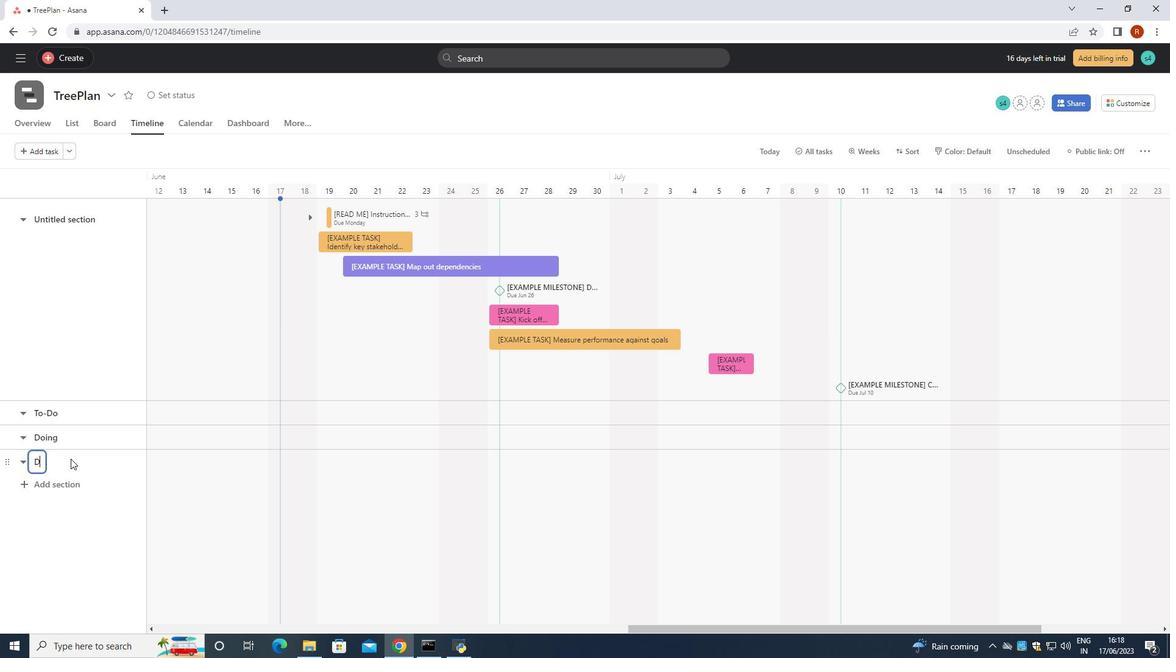 
Action: Key pressed one
Screenshot: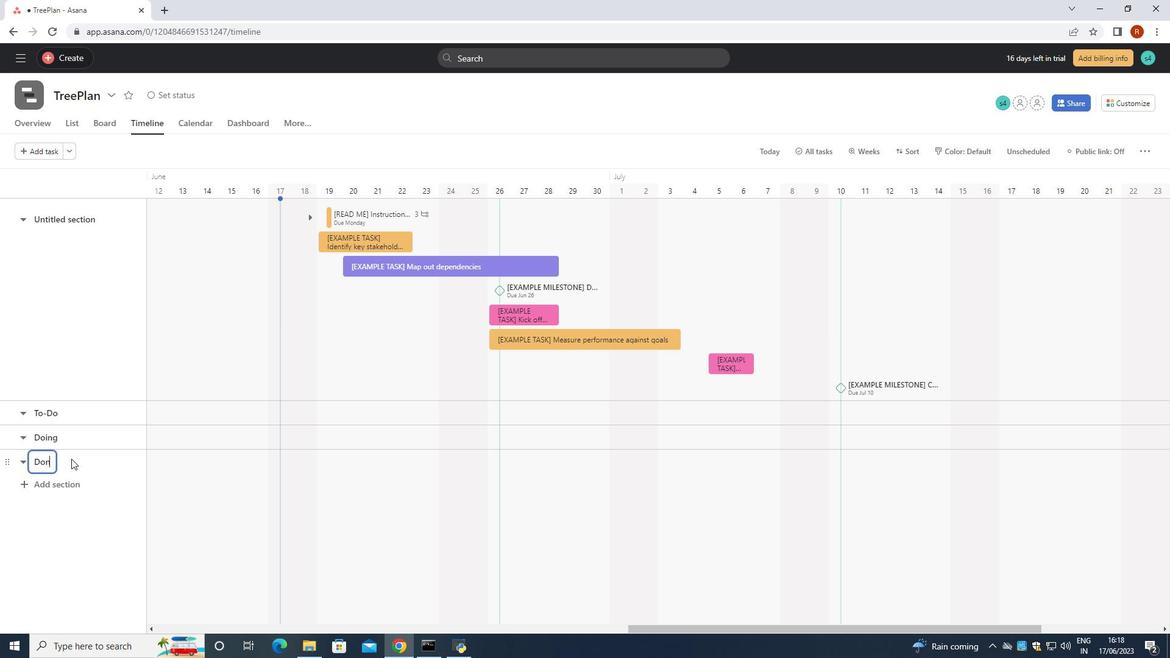 
Action: Mouse moved to (72, 457)
Screenshot: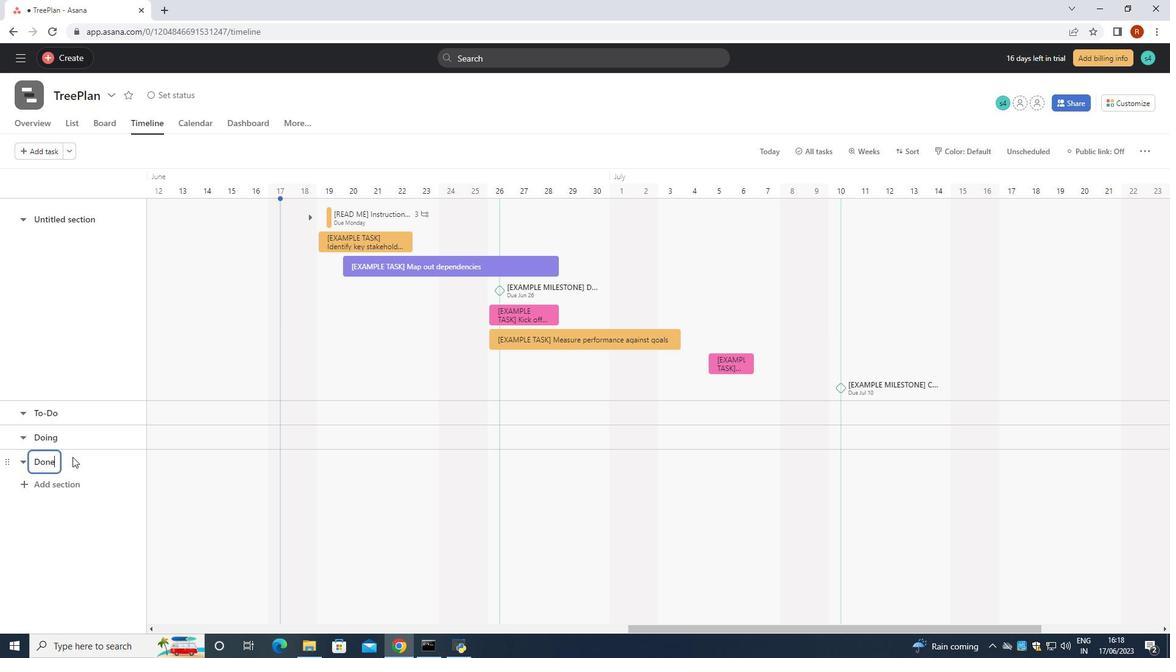 
